 Task: Delete the filter in filter view option.
Action: Mouse moved to (170, 63)
Screenshot: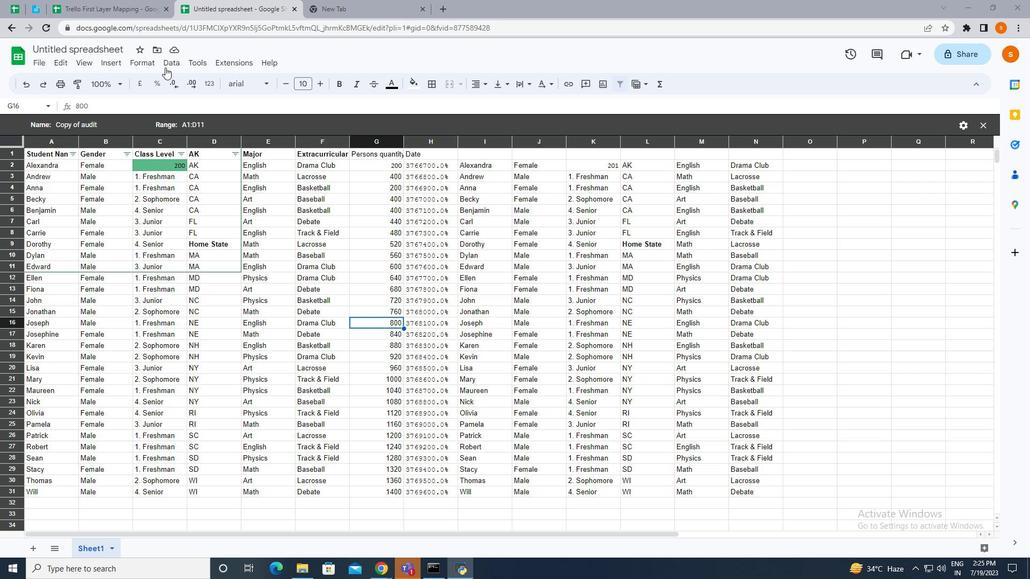 
Action: Mouse pressed left at (170, 63)
Screenshot: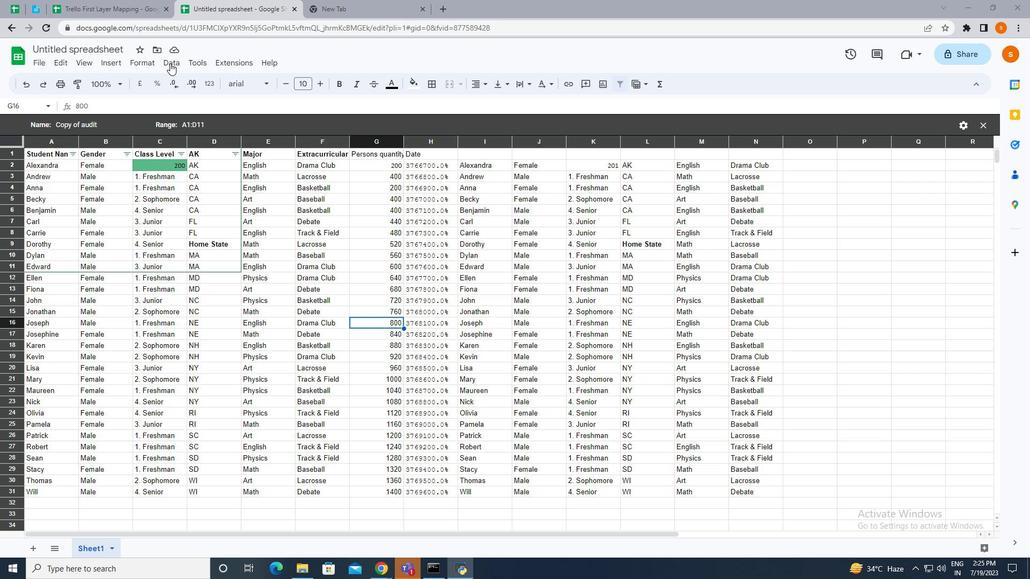 
Action: Mouse moved to (497, 229)
Screenshot: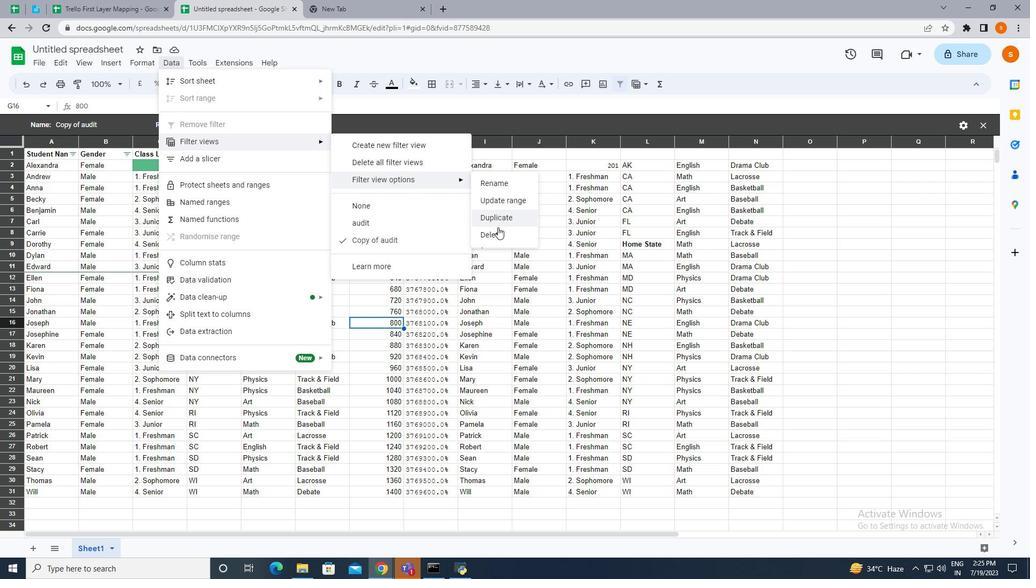 
Action: Mouse pressed left at (497, 229)
Screenshot: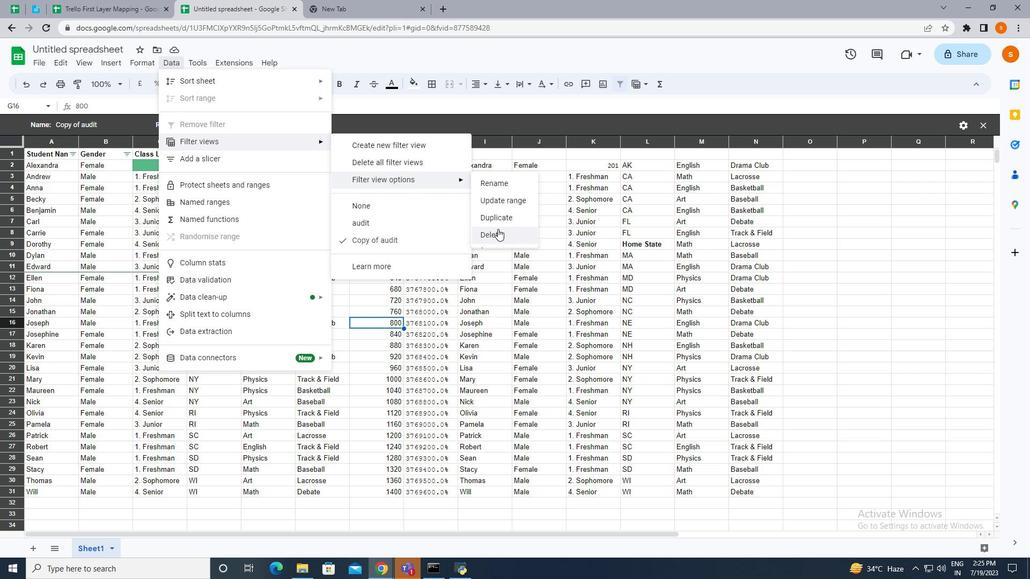 
Action: Mouse moved to (495, 237)
Screenshot: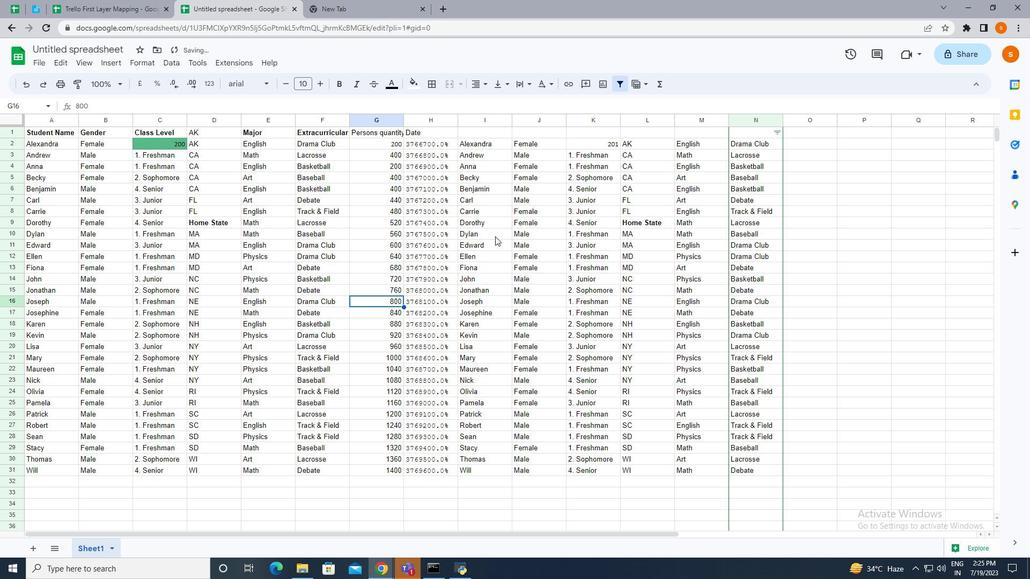 
